 Task: View and add the product "Tide Original Laundry Detergent Pods (16 ct)" to cart from the store "DashMart".
Action: Mouse moved to (49, 149)
Screenshot: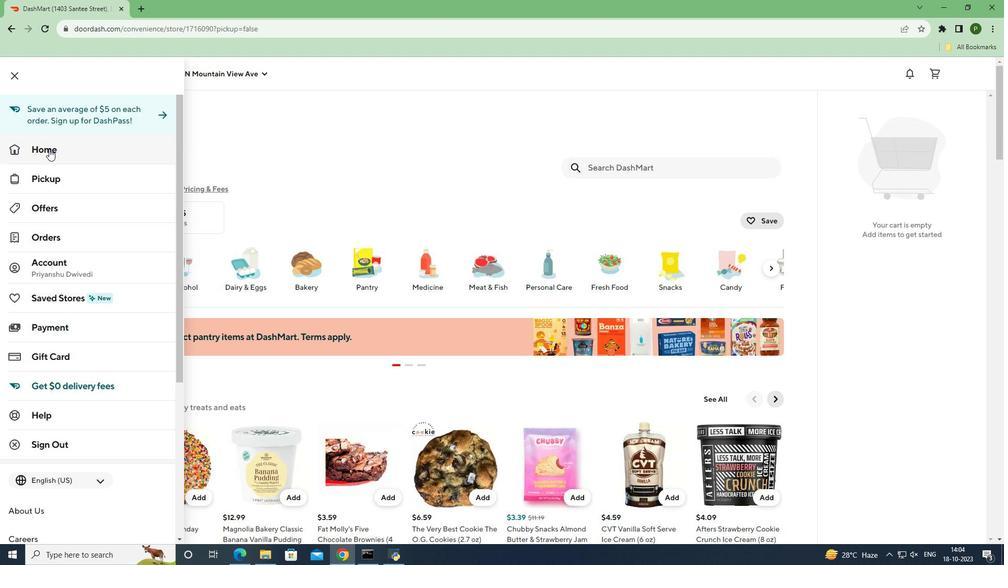 
Action: Mouse pressed left at (49, 149)
Screenshot: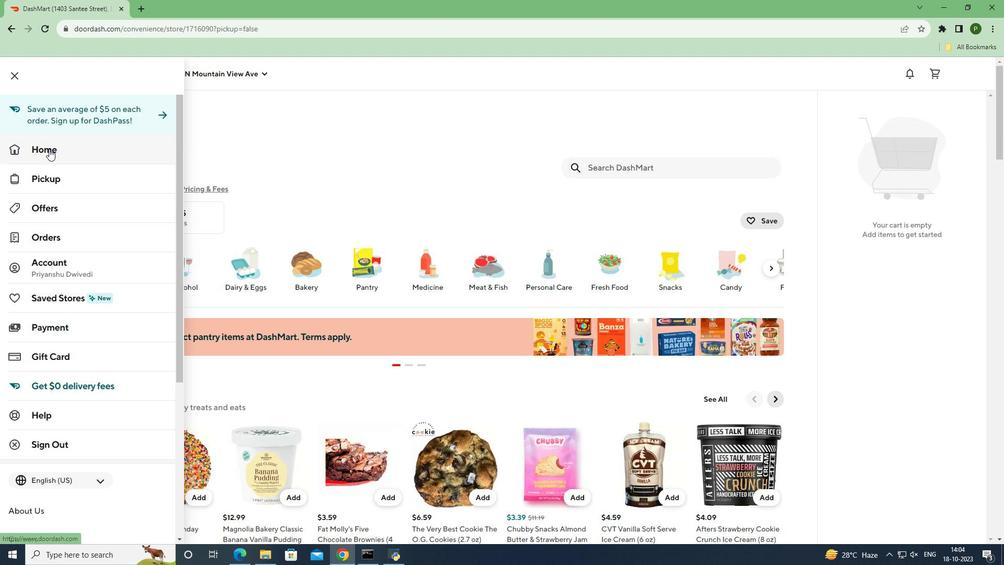 
Action: Mouse moved to (795, 111)
Screenshot: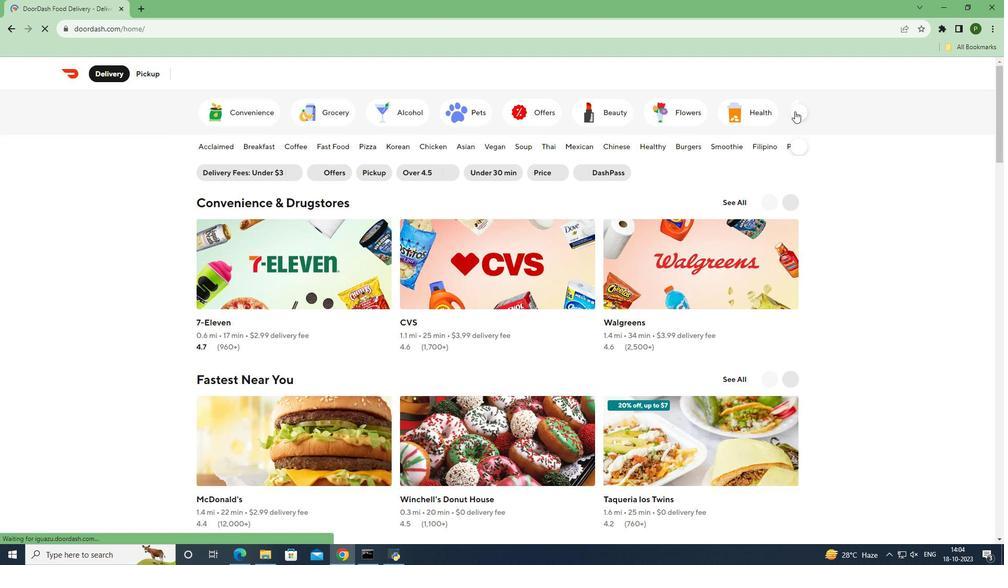 
Action: Mouse pressed left at (795, 111)
Screenshot: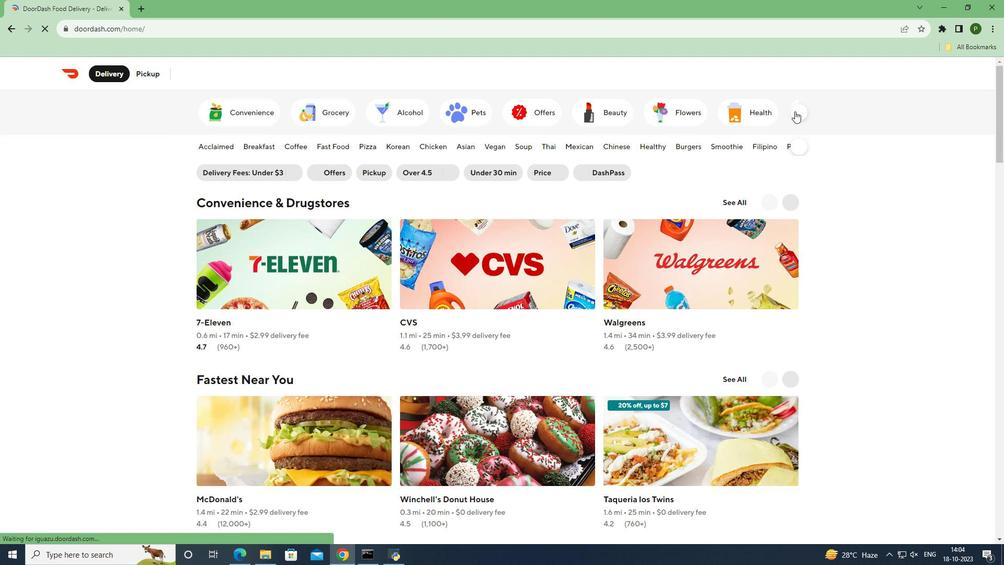 
Action: Mouse moved to (418, 107)
Screenshot: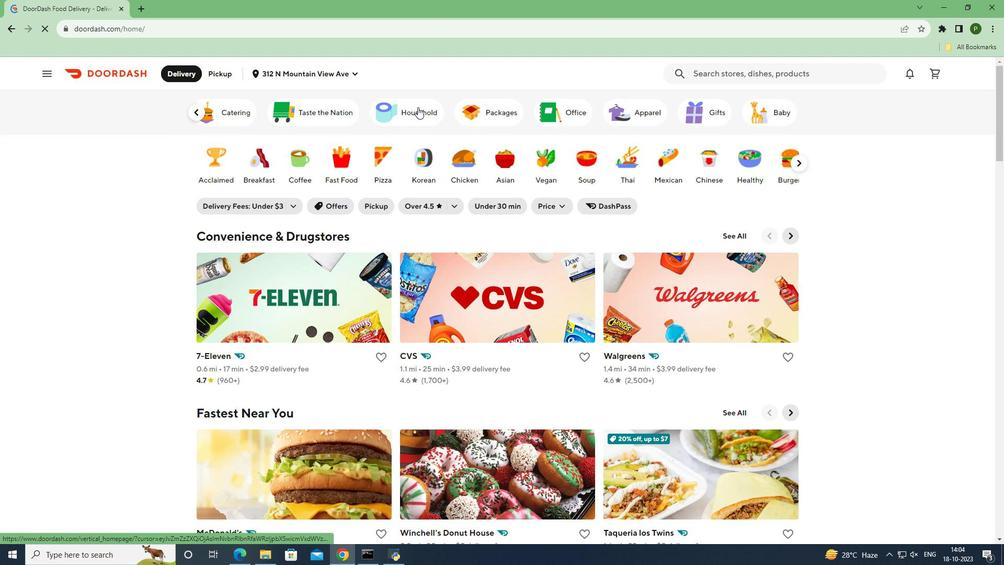 
Action: Mouse pressed left at (418, 107)
Screenshot: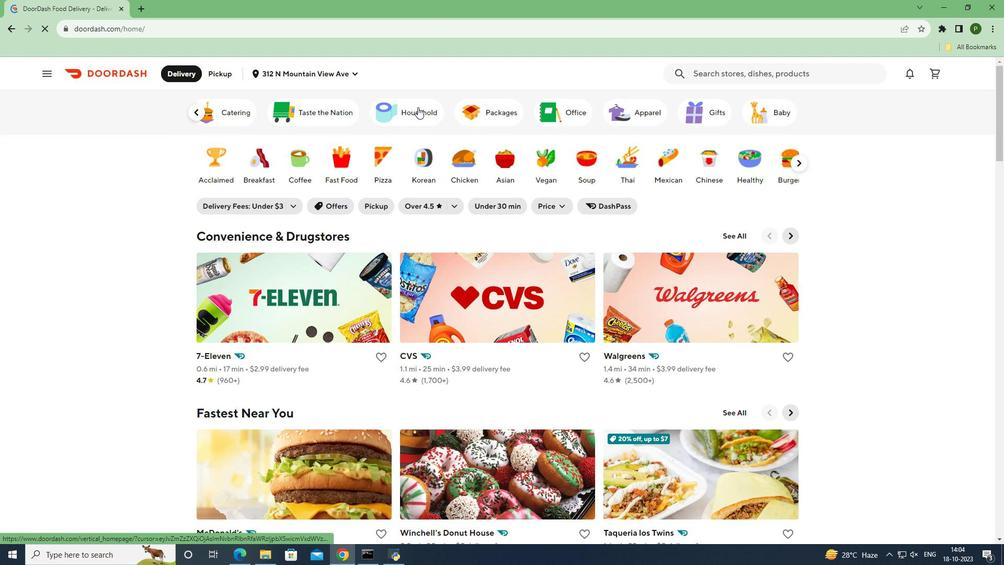 
Action: Mouse moved to (339, 374)
Screenshot: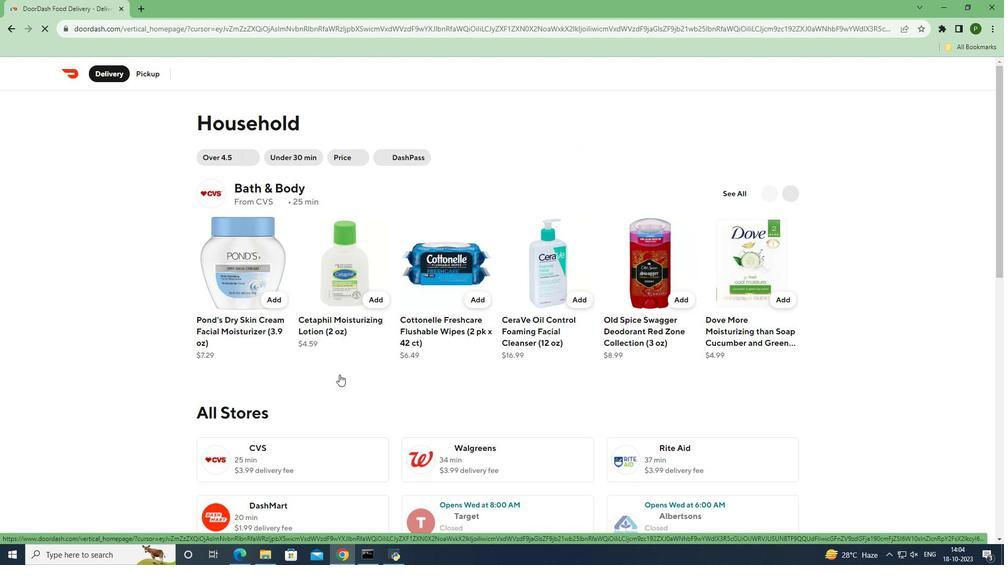 
Action: Mouse scrolled (339, 374) with delta (0, 0)
Screenshot: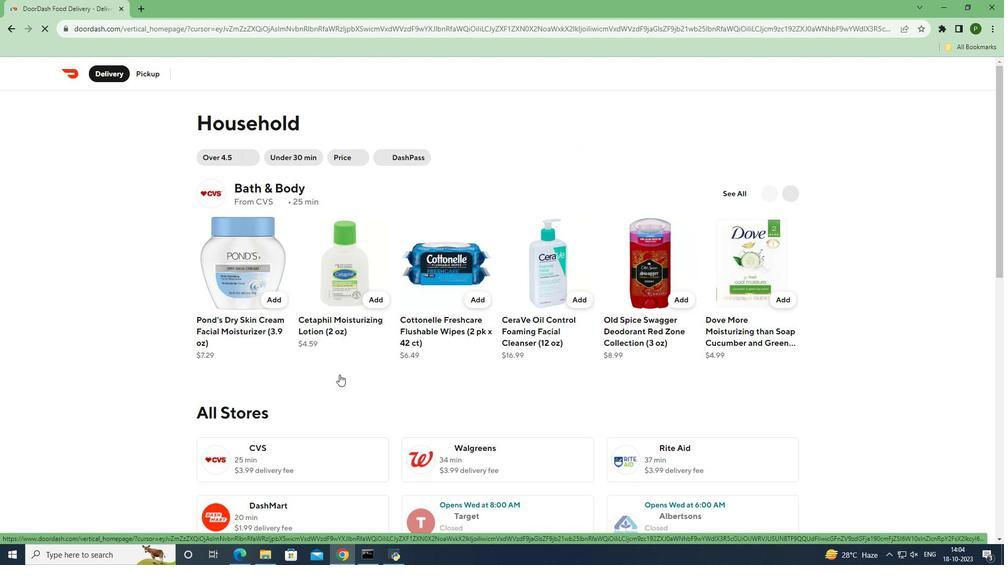 
Action: Mouse moved to (339, 374)
Screenshot: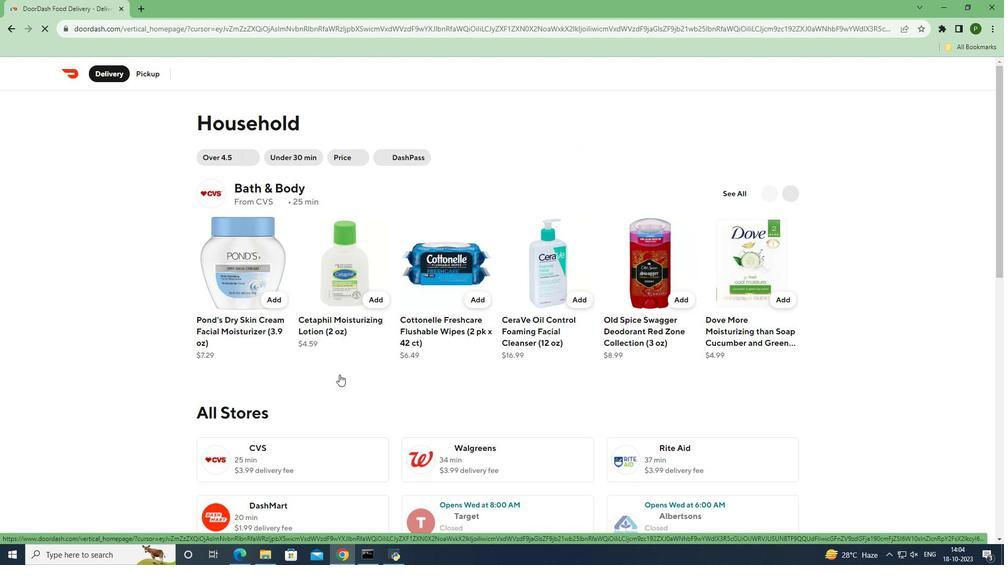 
Action: Mouse scrolled (339, 374) with delta (0, 0)
Screenshot: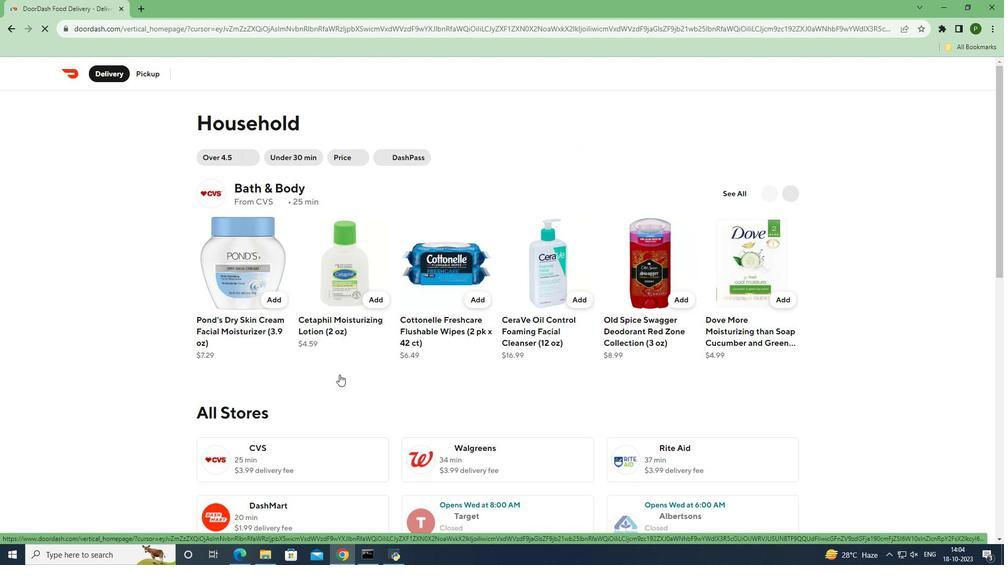 
Action: Mouse scrolled (339, 374) with delta (0, 0)
Screenshot: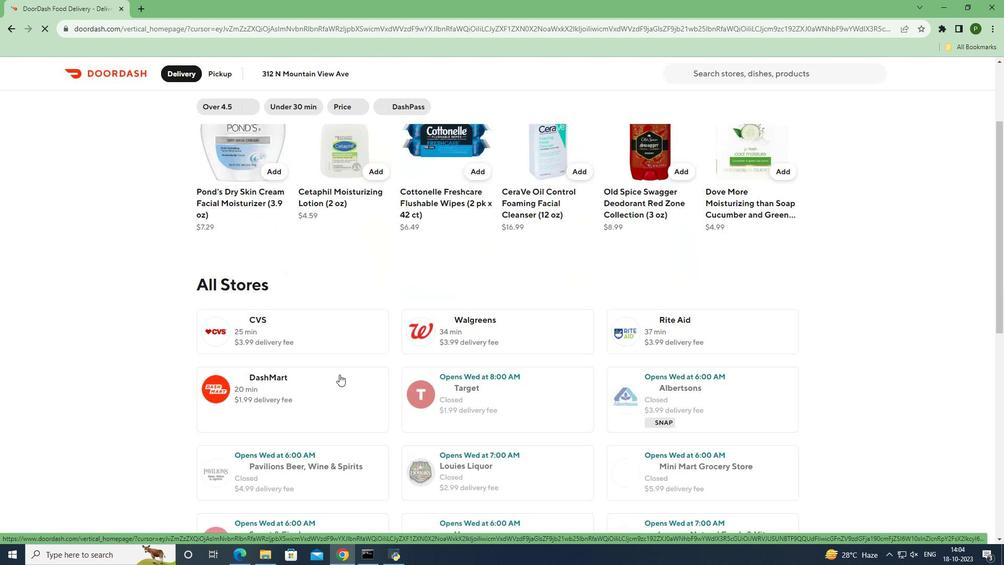 
Action: Mouse moved to (324, 364)
Screenshot: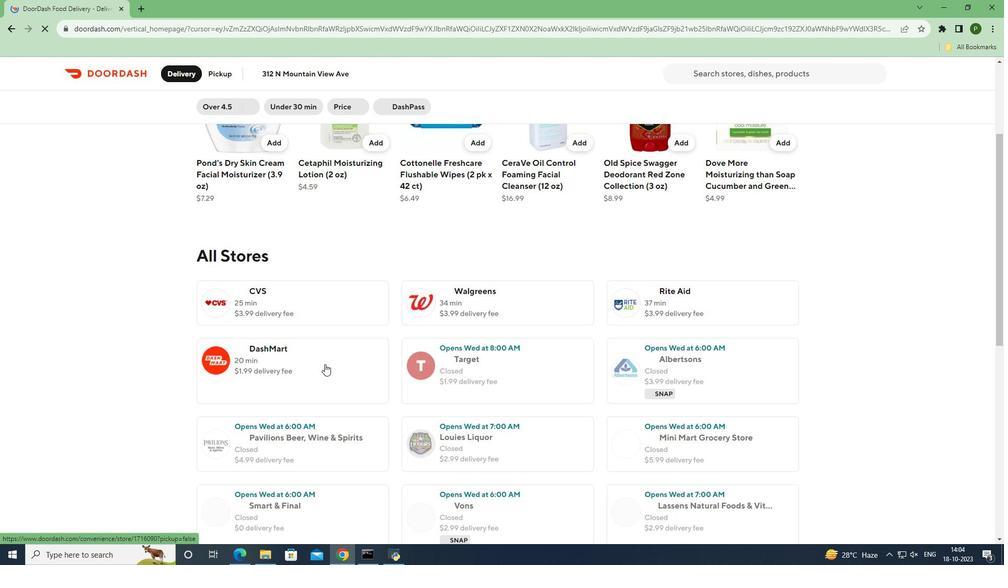 
Action: Mouse pressed left at (324, 364)
Screenshot: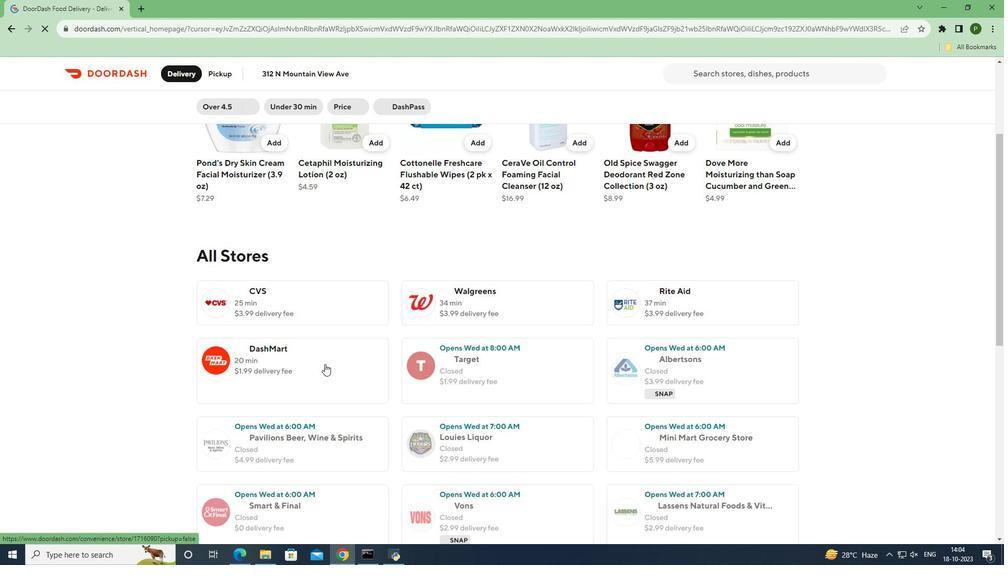 
Action: Mouse moved to (600, 163)
Screenshot: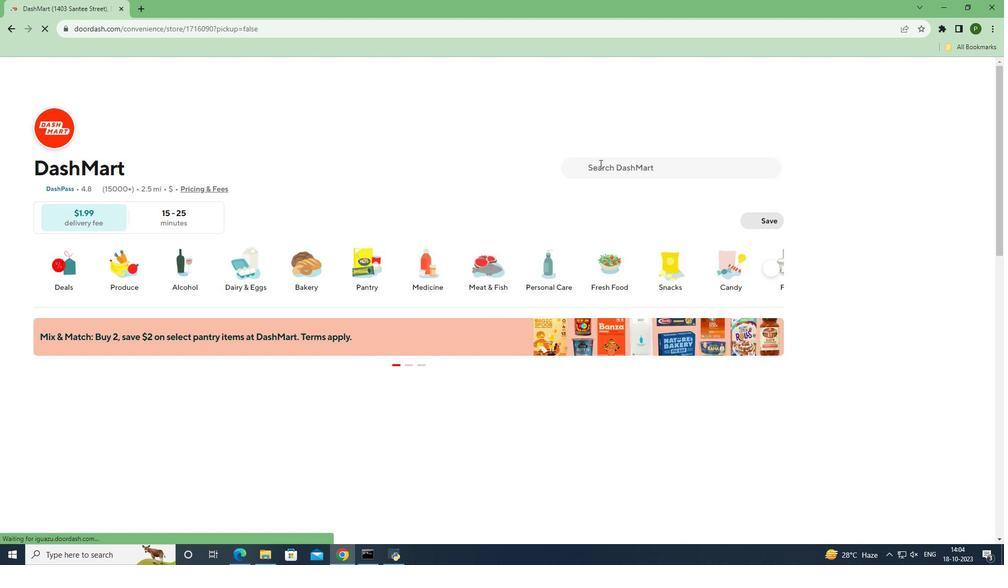 
Action: Mouse pressed left at (600, 163)
Screenshot: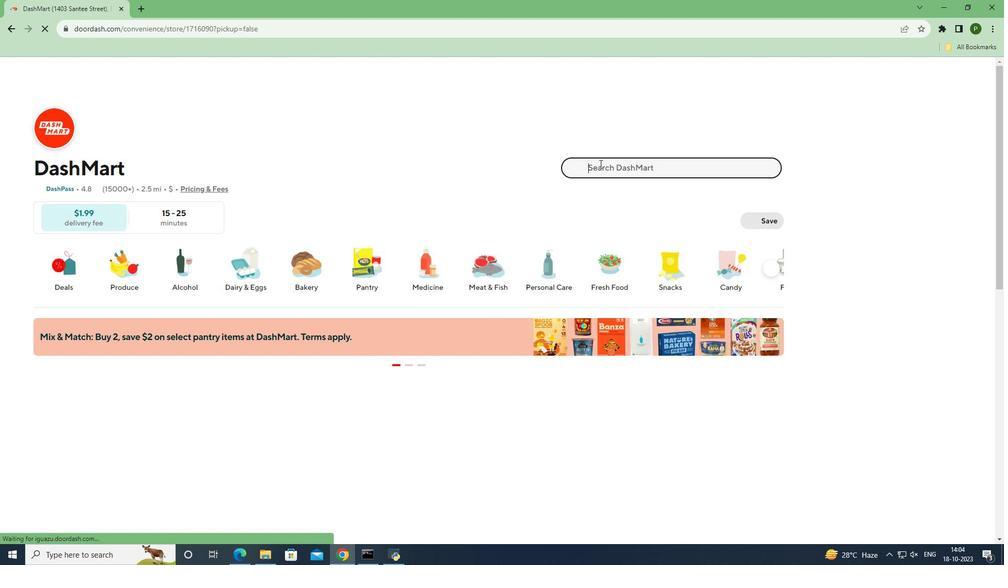 
Action: Key pressed <Key.caps_lock>T<Key.caps_lock>ide<Key.space><Key.caps_lock>O<Key.caps_lock>riginal<Key.space><Key.caps_lock>L<Key.caps_lock>aundry<Key.space><Key.caps_lock>D<Key.caps_lock>etergent<Key.space><Key.caps_lock>P<Key.caps_lock>ods<Key.space><Key.shift_r>(16<Key.space>ct<Key.shift_r>)
Screenshot: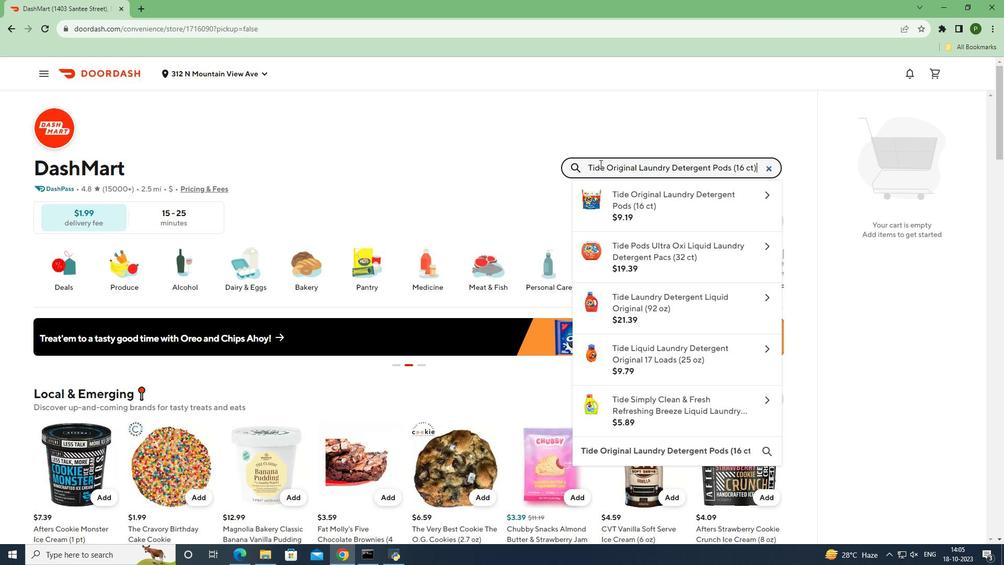 
Action: Mouse moved to (633, 199)
Screenshot: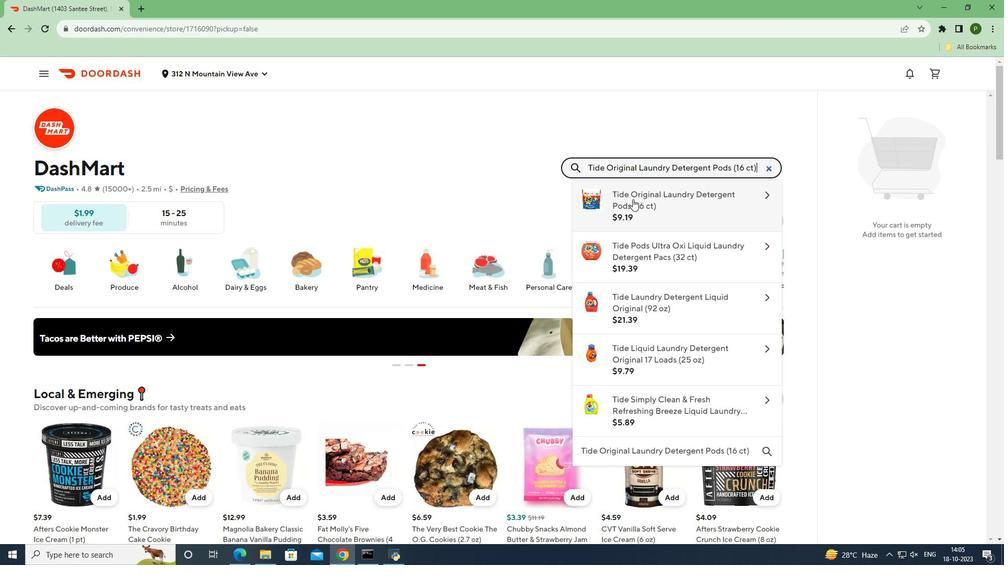 
Action: Mouse pressed left at (633, 199)
Screenshot: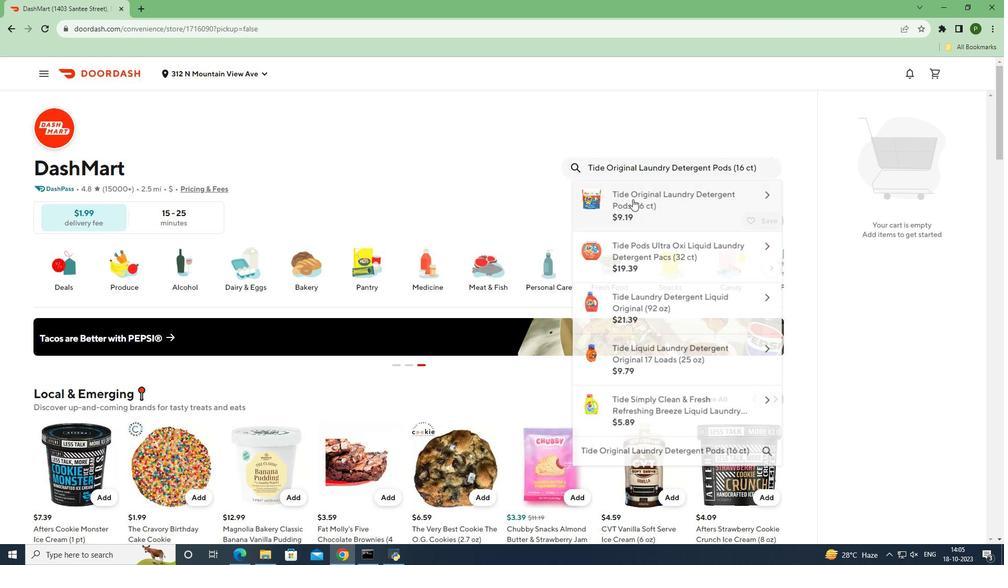 
Action: Mouse moved to (674, 515)
Screenshot: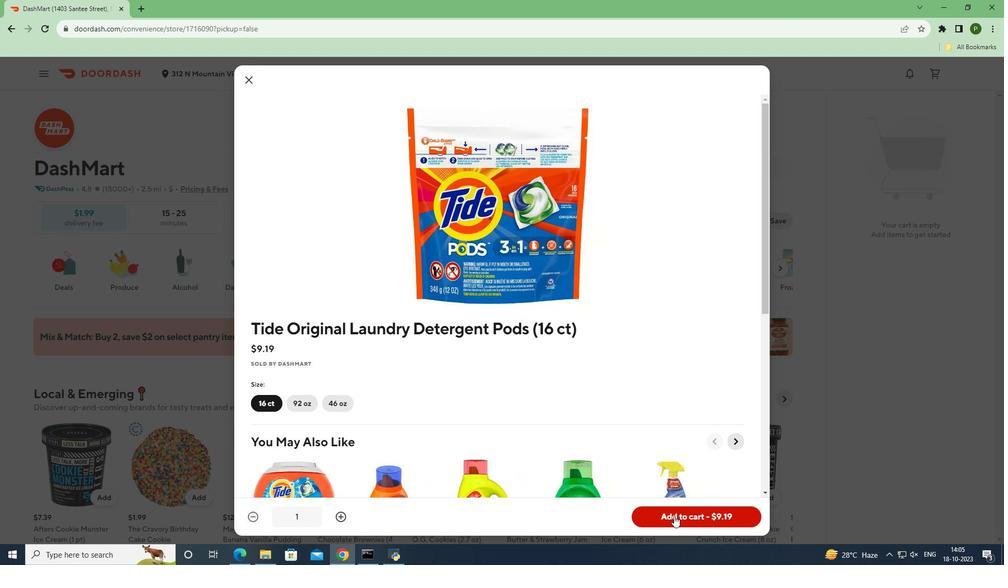 
Action: Mouse pressed left at (674, 515)
Screenshot: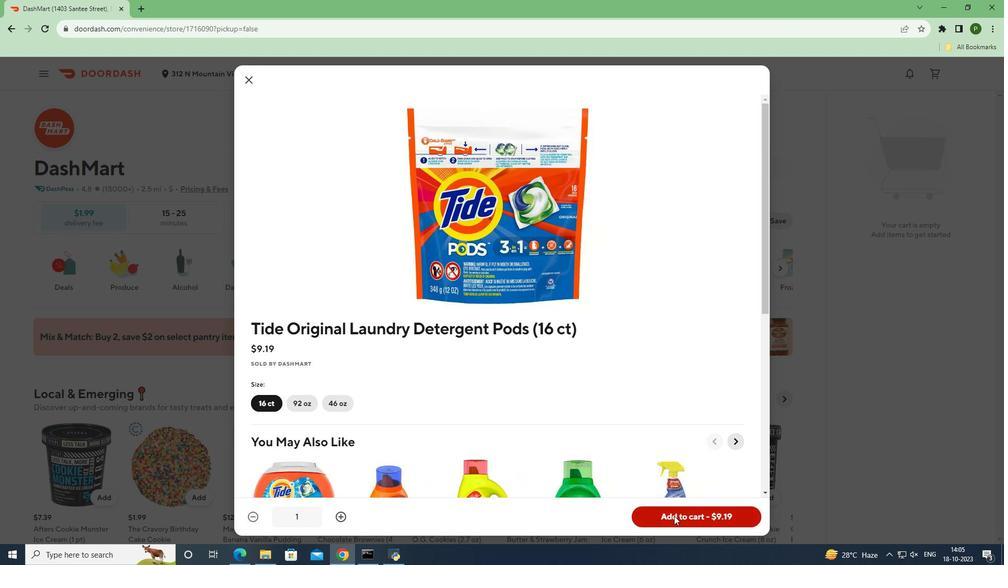 
Action: Mouse moved to (788, 449)
Screenshot: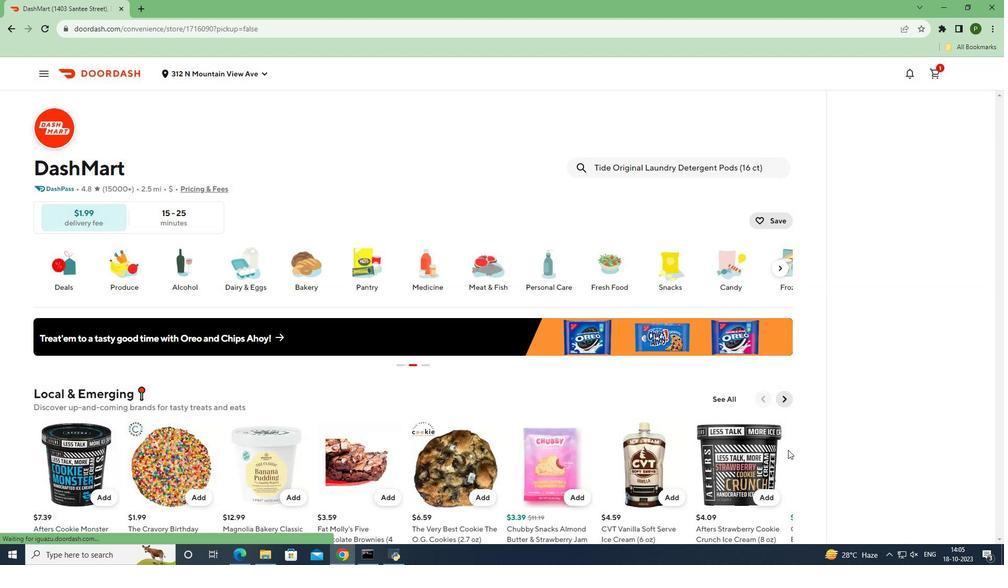 
